 Task: Manage the OAuth-connected apps in use
Action: Mouse moved to (284, 138)
Screenshot: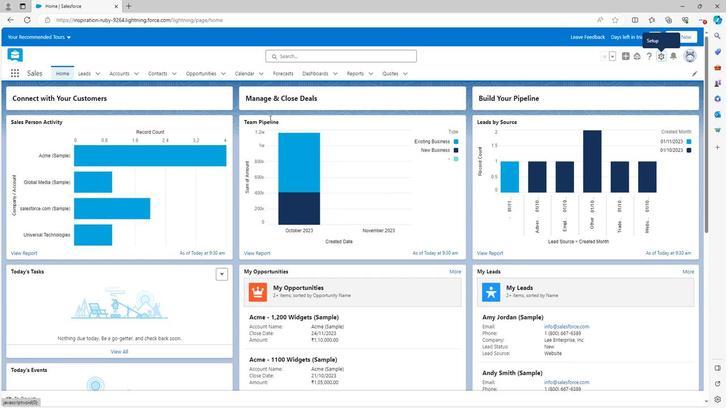 
Action: Mouse scrolled (284, 138) with delta (0, 0)
Screenshot: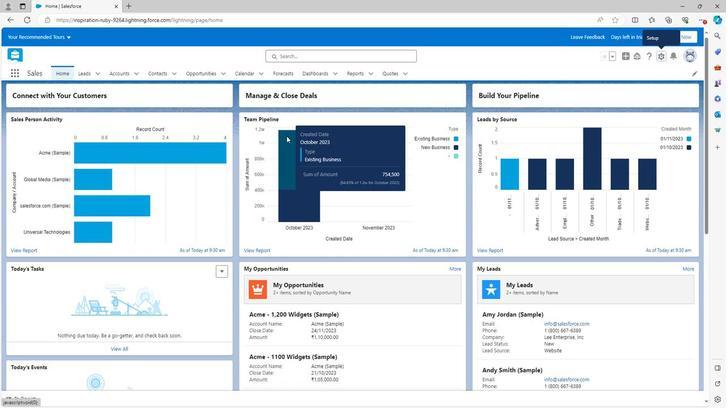 
Action: Mouse scrolled (284, 138) with delta (0, 0)
Screenshot: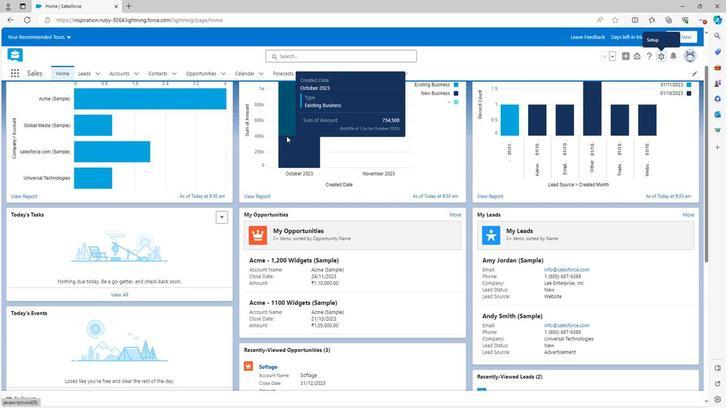 
Action: Mouse scrolled (284, 138) with delta (0, 0)
Screenshot: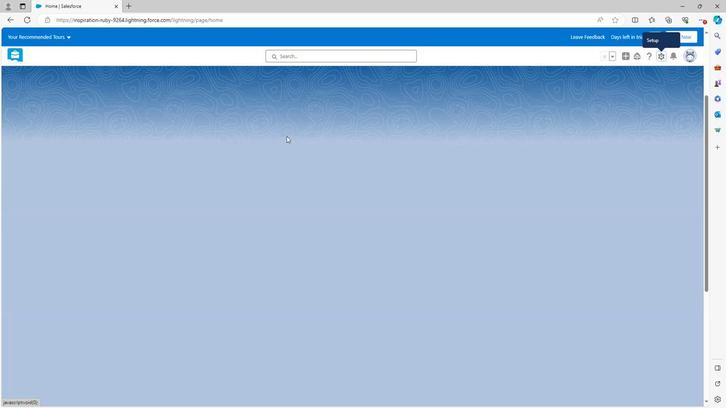 
Action: Mouse scrolled (284, 138) with delta (0, 0)
Screenshot: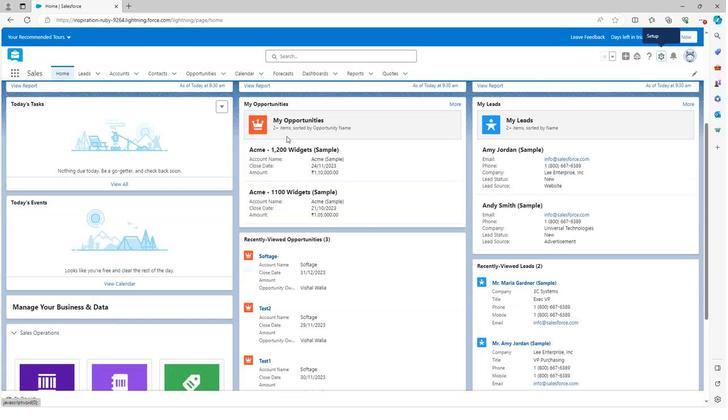
Action: Mouse scrolled (284, 138) with delta (0, 0)
Screenshot: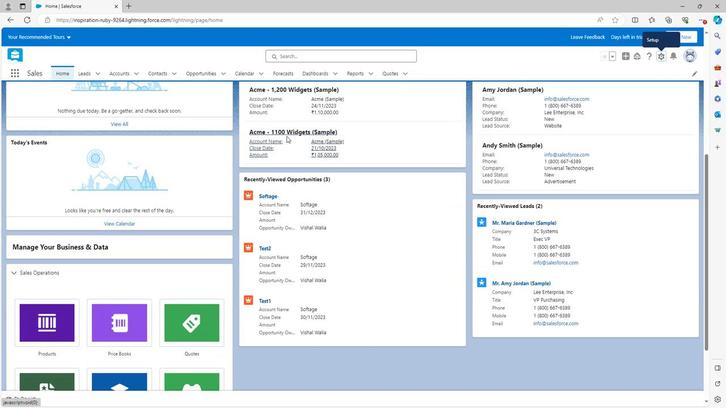 
Action: Mouse scrolled (284, 138) with delta (0, 0)
Screenshot: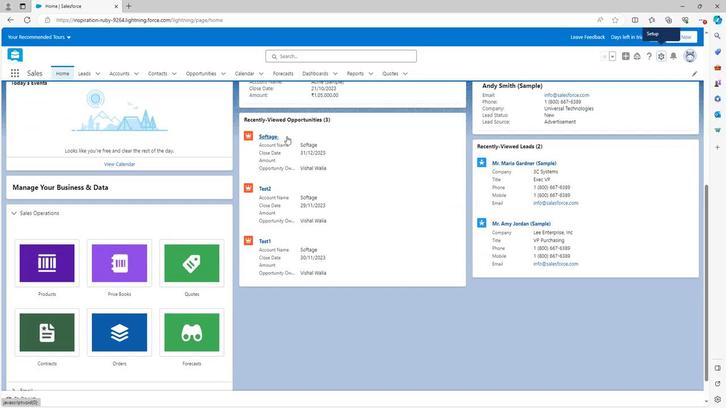 
Action: Mouse scrolled (284, 138) with delta (0, 0)
Screenshot: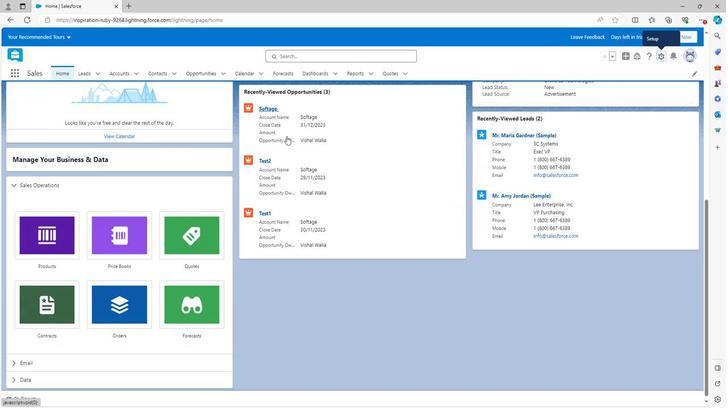 
Action: Mouse scrolled (284, 138) with delta (0, 0)
Screenshot: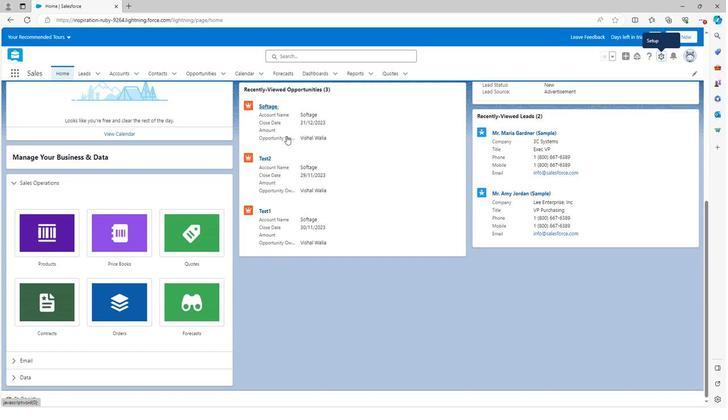 
Action: Mouse scrolled (284, 138) with delta (0, 0)
Screenshot: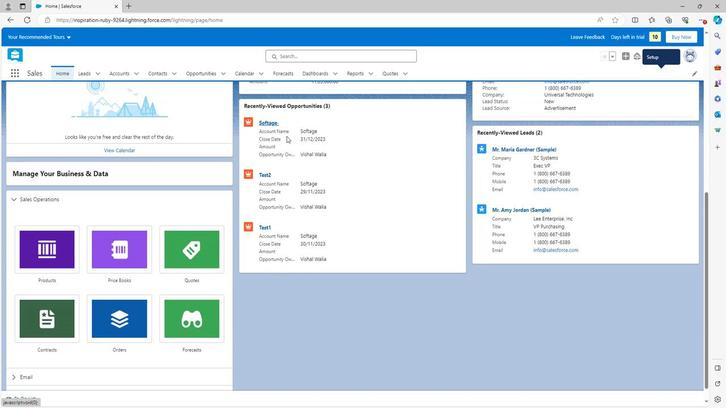 
Action: Mouse scrolled (284, 138) with delta (0, 0)
Screenshot: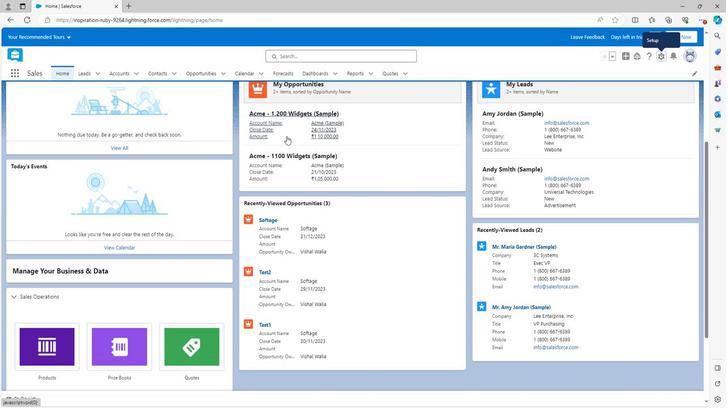 
Action: Mouse scrolled (284, 138) with delta (0, 0)
Screenshot: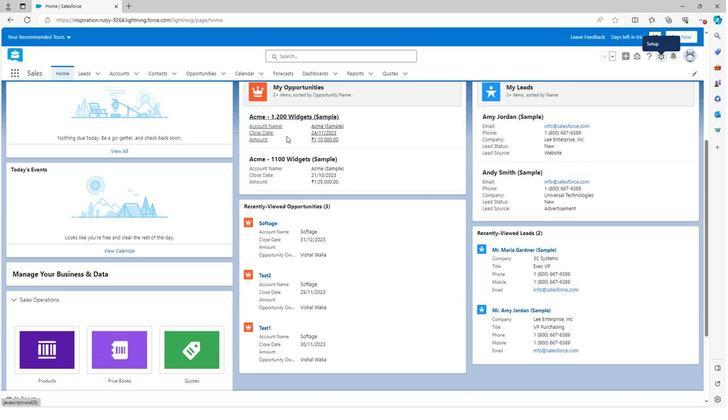 
Action: Mouse scrolled (284, 138) with delta (0, 0)
Screenshot: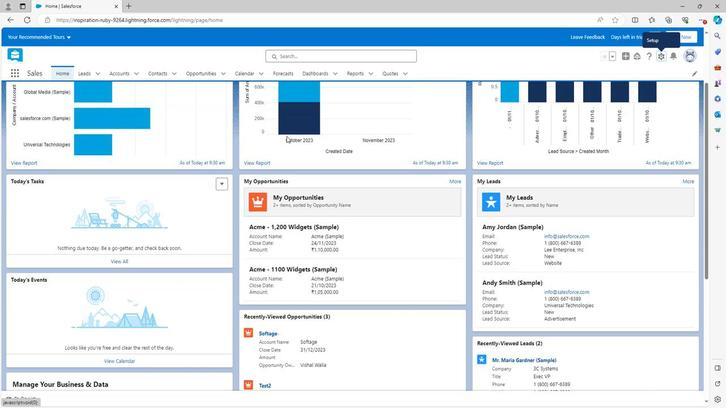 
Action: Mouse scrolled (284, 138) with delta (0, 0)
Screenshot: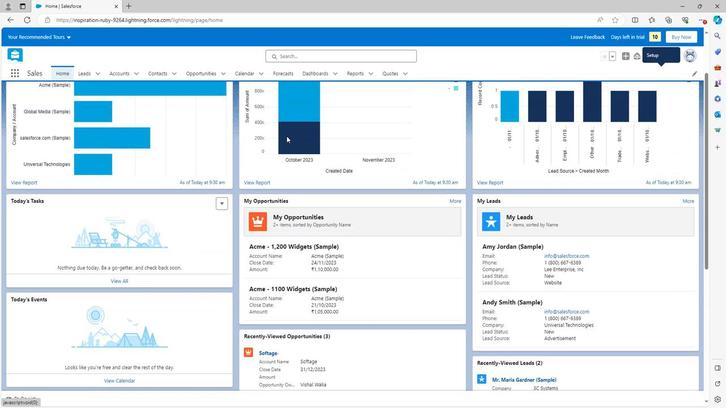 
Action: Mouse scrolled (284, 138) with delta (0, 0)
Screenshot: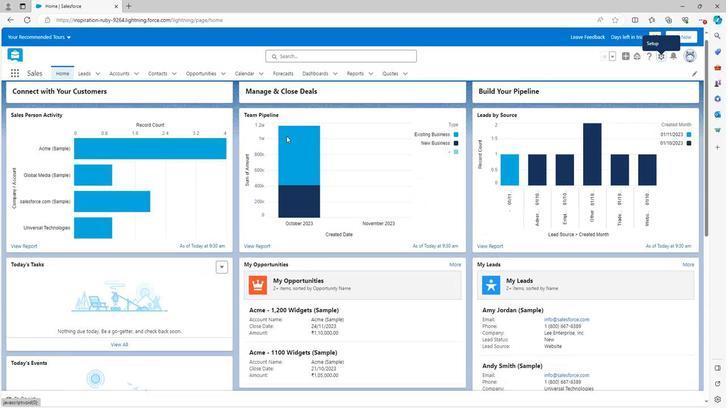 
Action: Mouse moved to (656, 59)
Screenshot: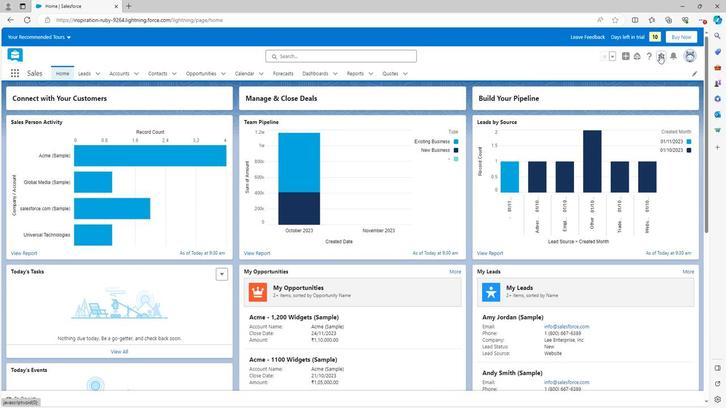 
Action: Mouse pressed left at (656, 59)
Screenshot: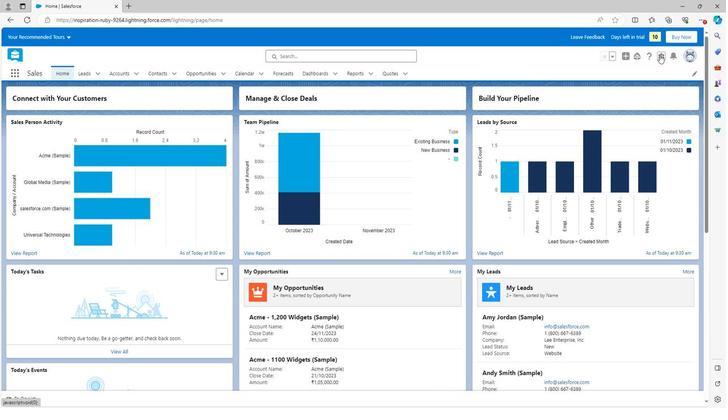 
Action: Mouse moved to (626, 83)
Screenshot: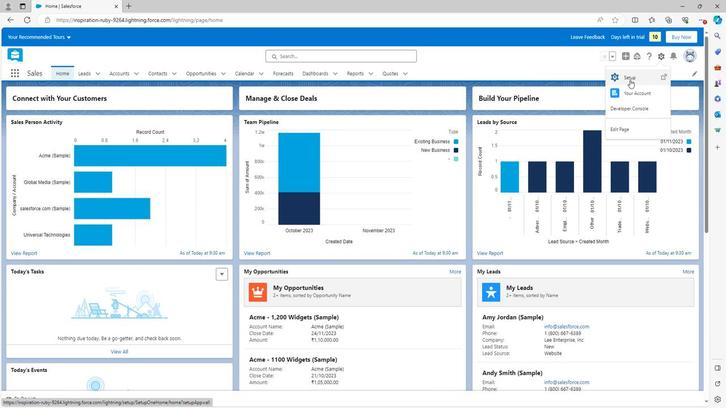 
Action: Mouse pressed left at (626, 83)
Screenshot: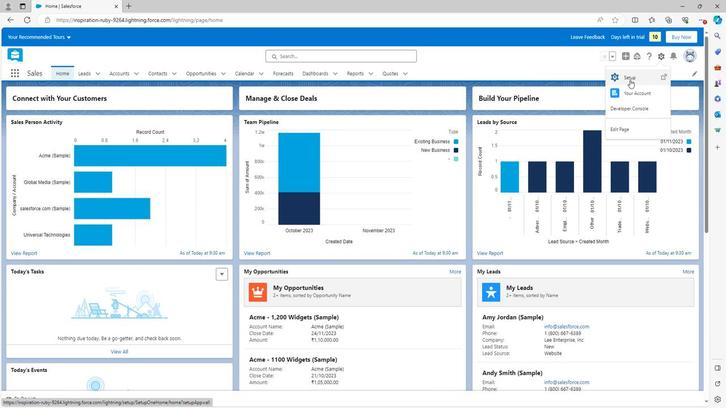 
Action: Mouse moved to (10, 281)
Screenshot: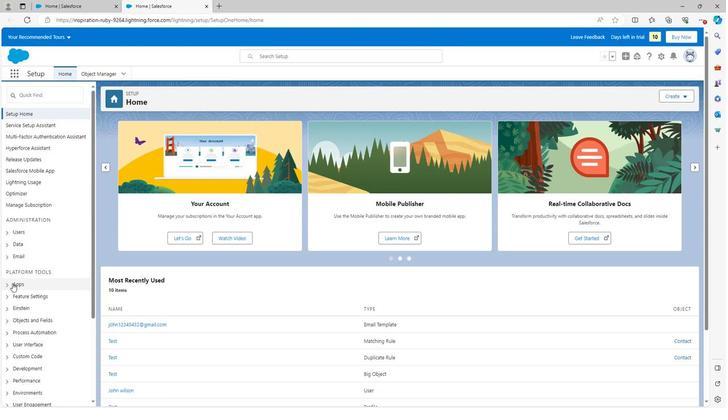 
Action: Mouse scrolled (10, 281) with delta (0, 0)
Screenshot: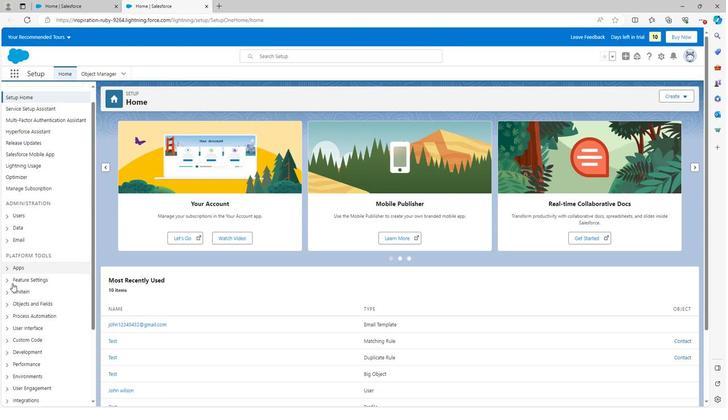 
Action: Mouse scrolled (10, 281) with delta (0, 0)
Screenshot: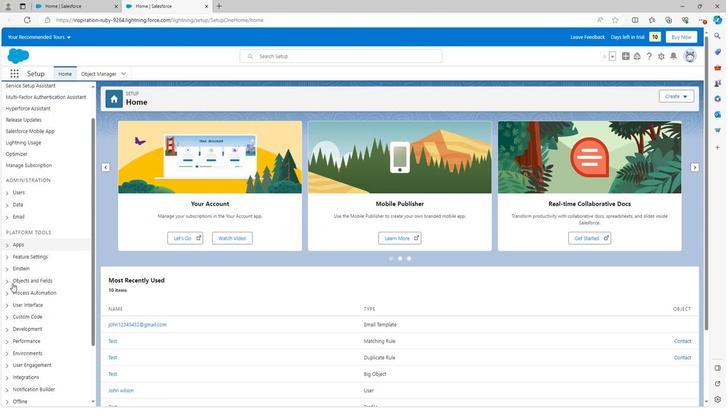 
Action: Mouse scrolled (10, 281) with delta (0, 0)
Screenshot: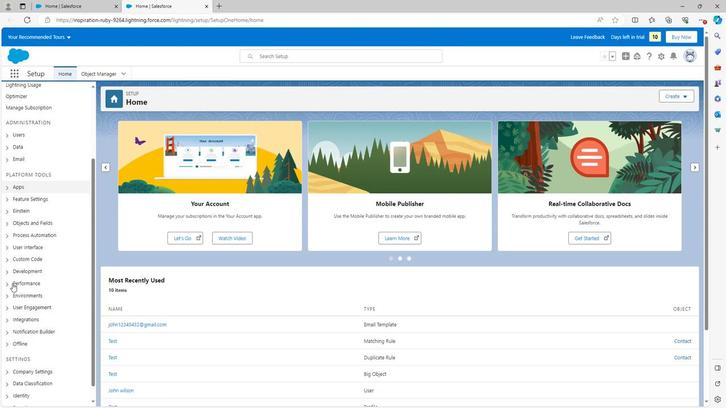 
Action: Mouse moved to (5, 173)
Screenshot: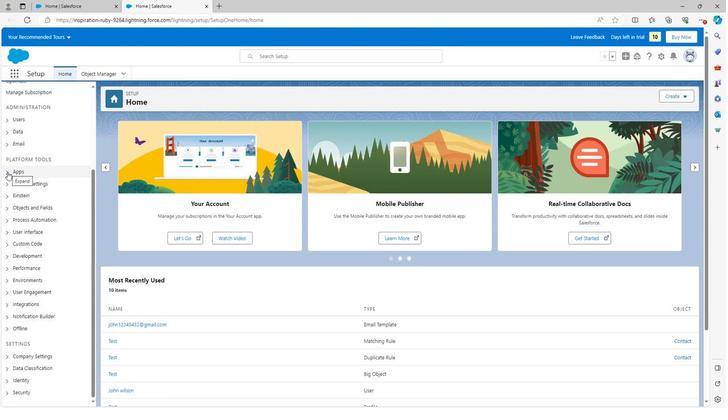 
Action: Mouse pressed left at (5, 173)
Screenshot: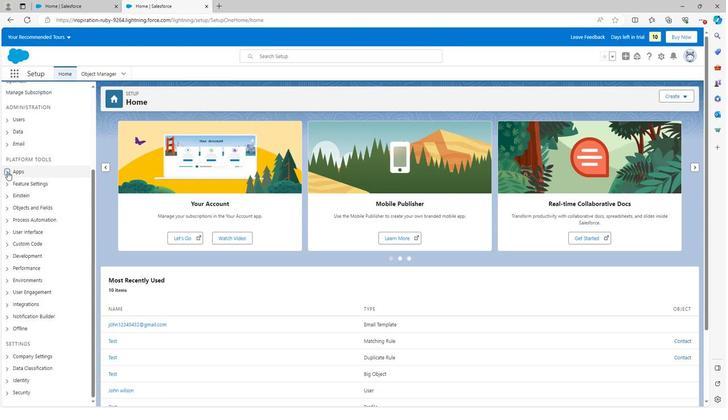 
Action: Mouse moved to (13, 208)
Screenshot: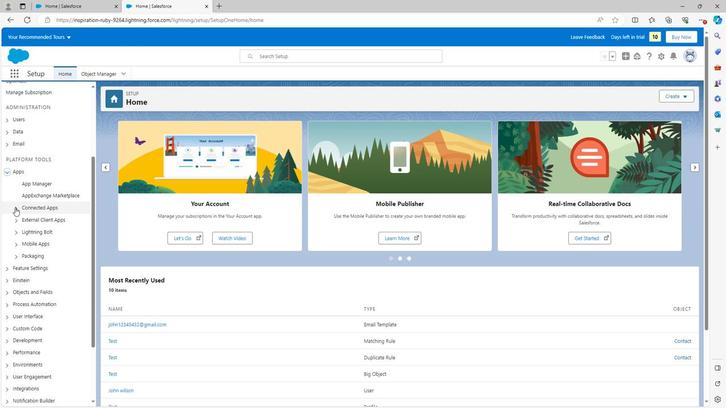 
Action: Mouse pressed left at (13, 208)
Screenshot: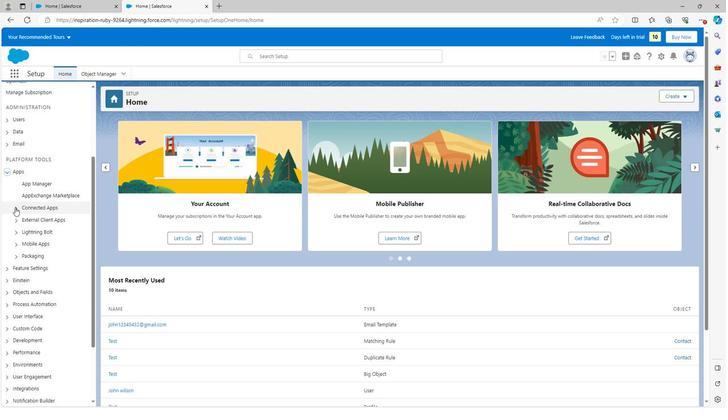 
Action: Mouse moved to (45, 223)
Screenshot: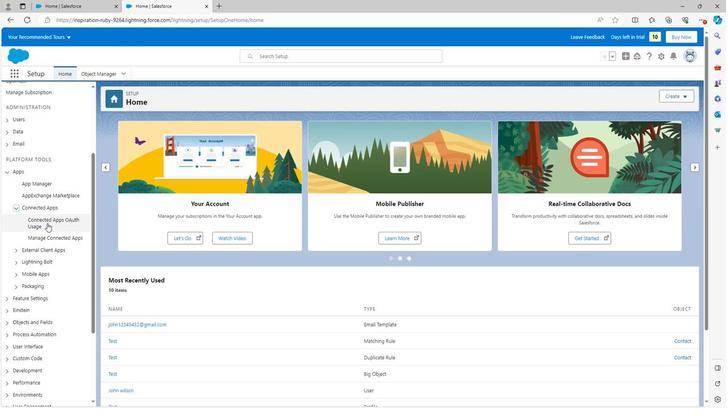 
Action: Mouse pressed left at (45, 223)
Screenshot: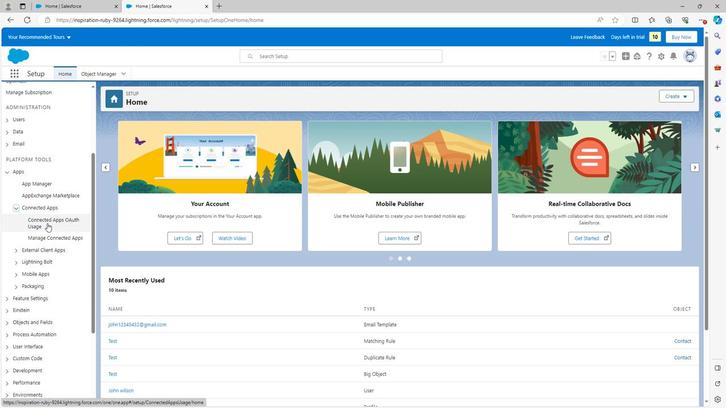 
Action: Mouse moved to (316, 171)
Screenshot: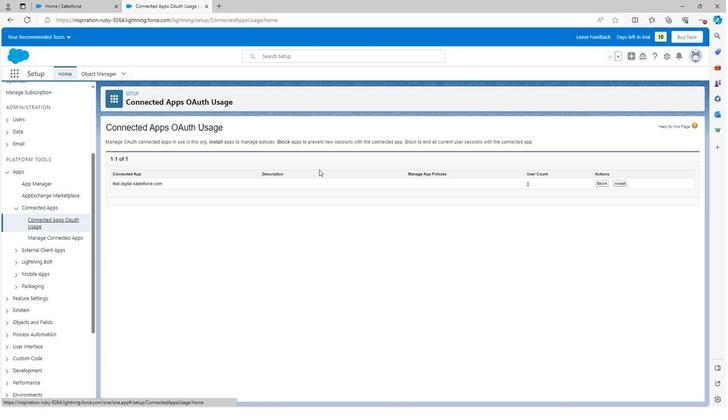 
